 Task: Choose the host language as Danish.
Action: Mouse moved to (1159, 160)
Screenshot: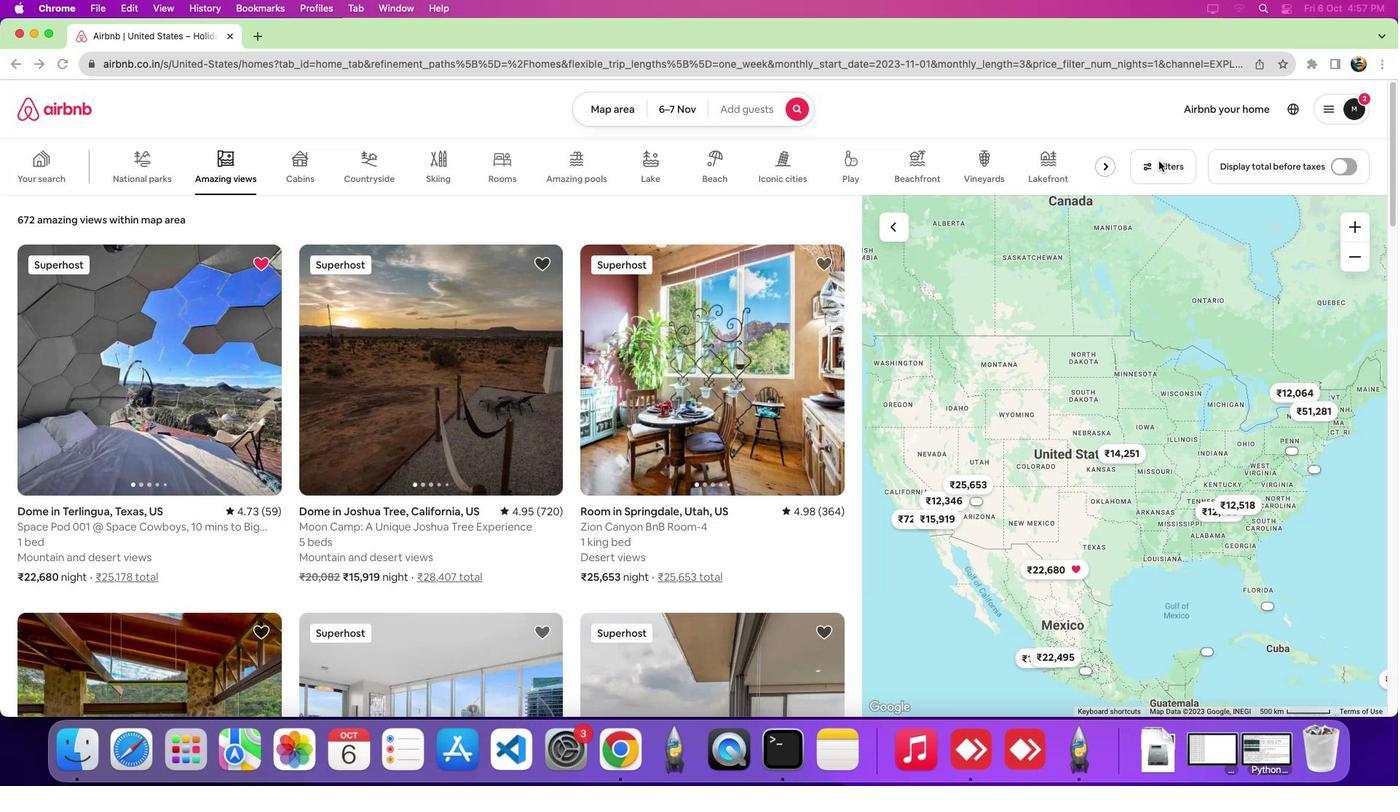 
Action: Mouse pressed left at (1159, 160)
Screenshot: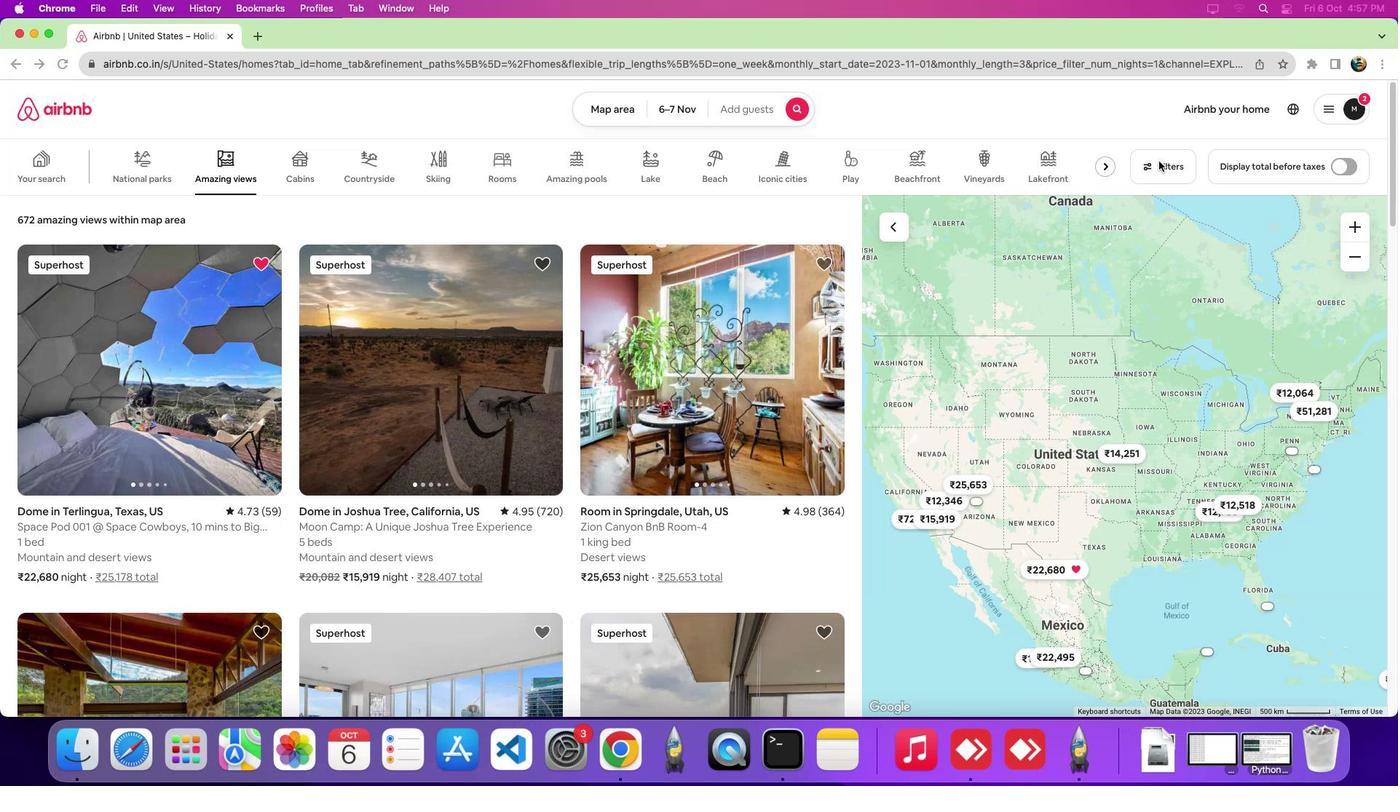 
Action: Mouse pressed left at (1159, 160)
Screenshot: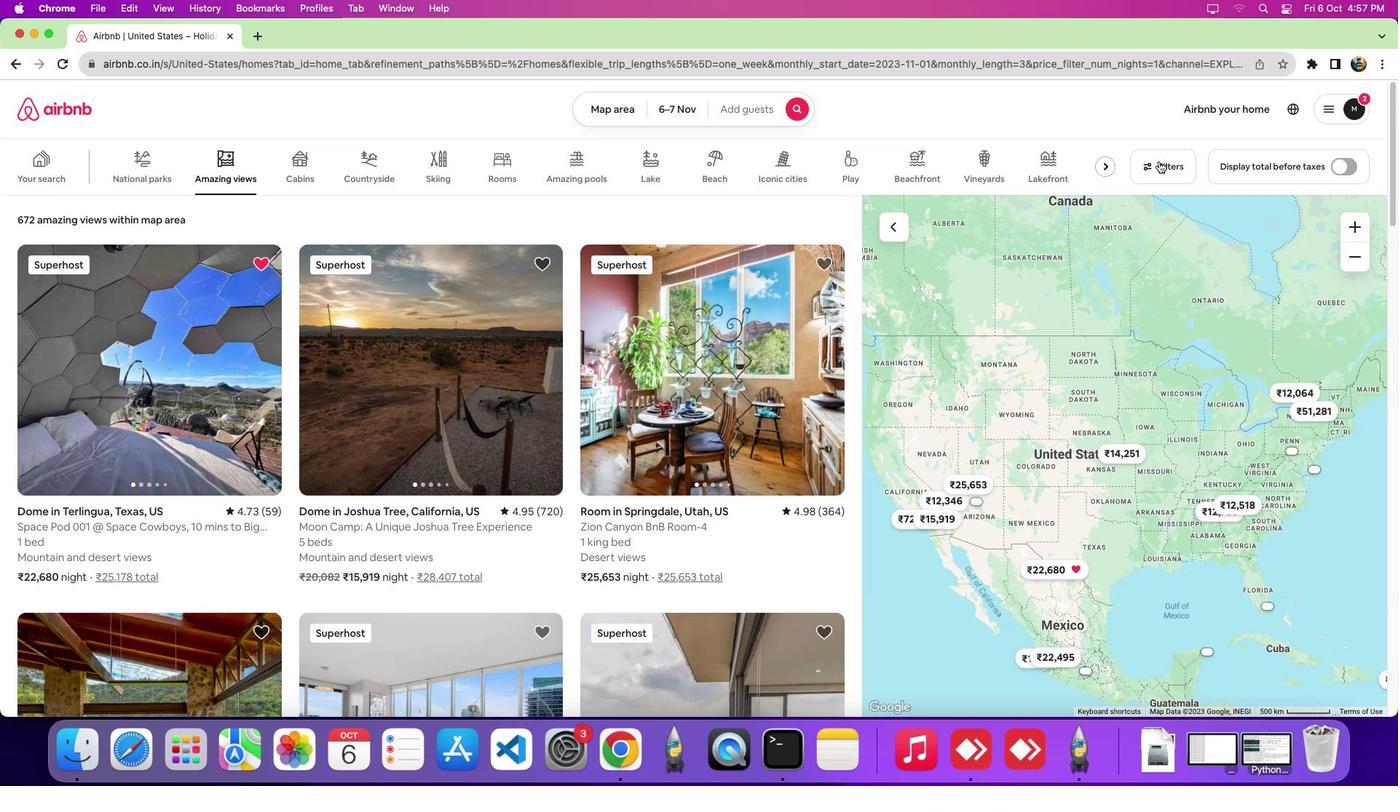 
Action: Mouse moved to (690, 246)
Screenshot: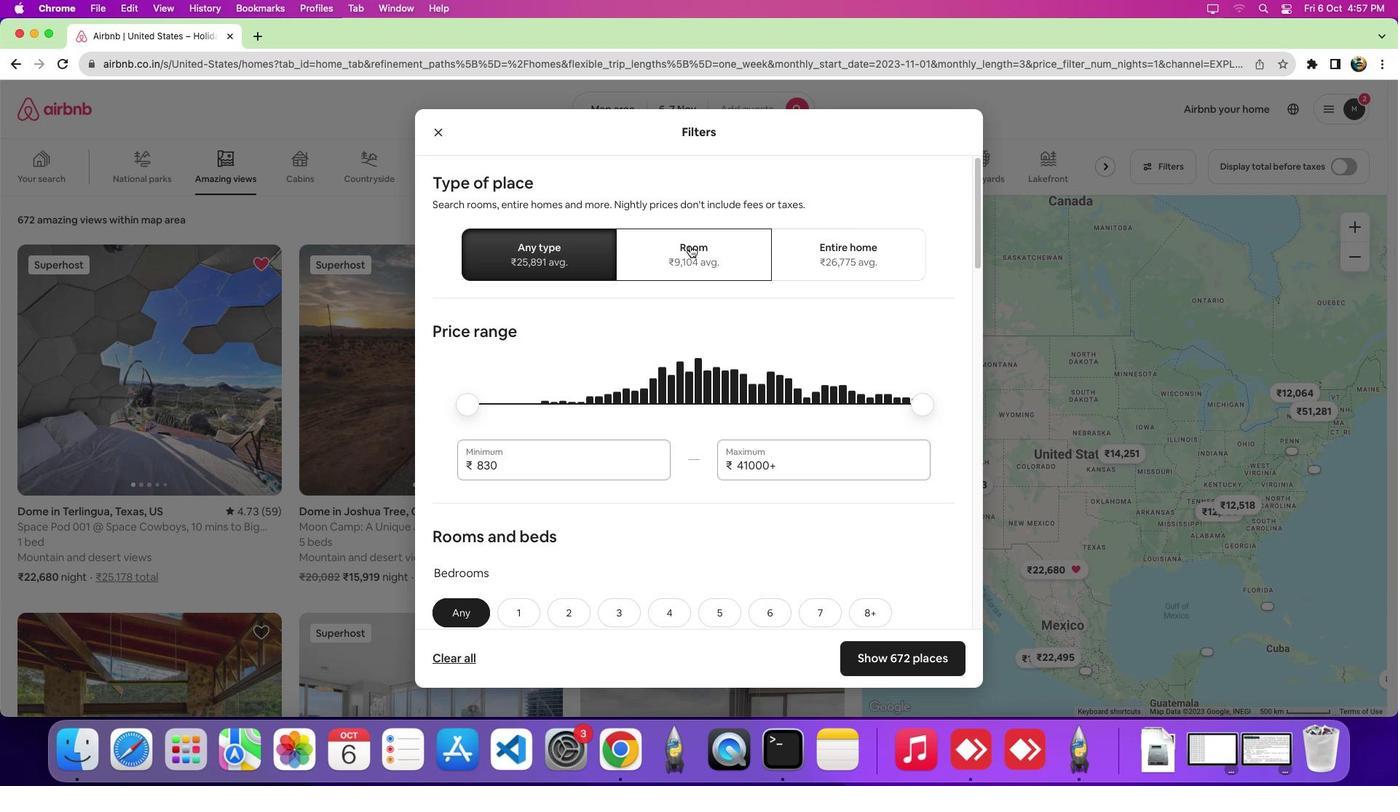 
Action: Mouse pressed left at (690, 246)
Screenshot: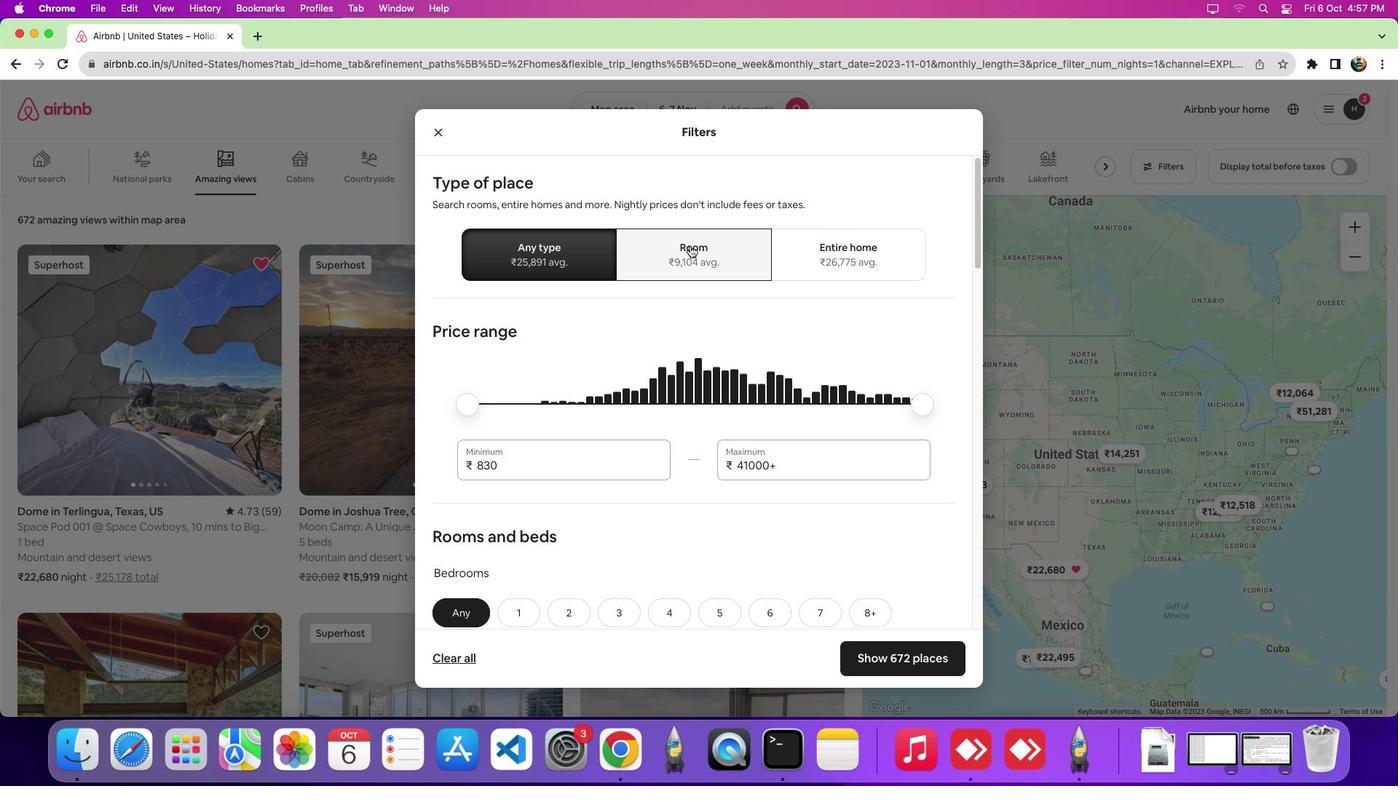 
Action: Mouse moved to (724, 407)
Screenshot: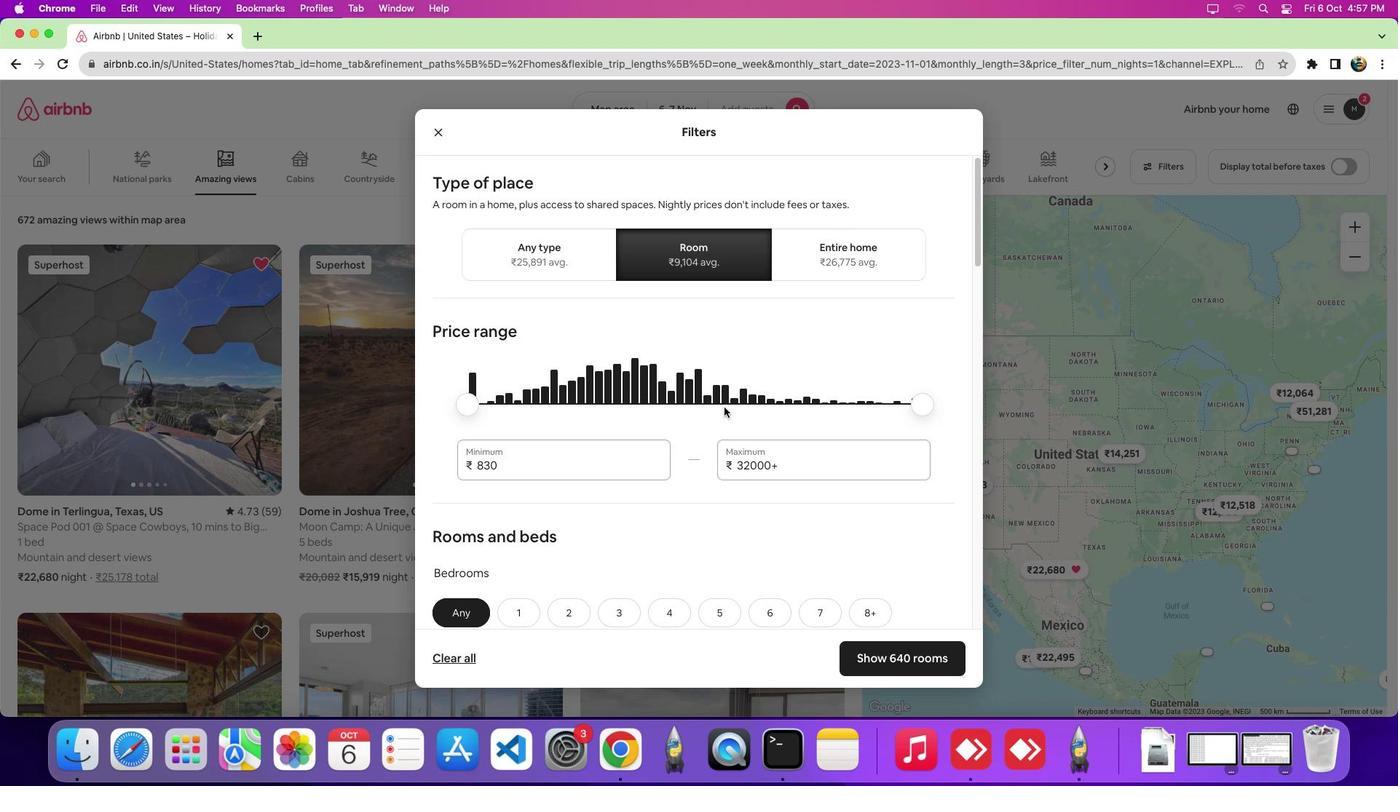 
Action: Mouse scrolled (724, 407) with delta (0, 0)
Screenshot: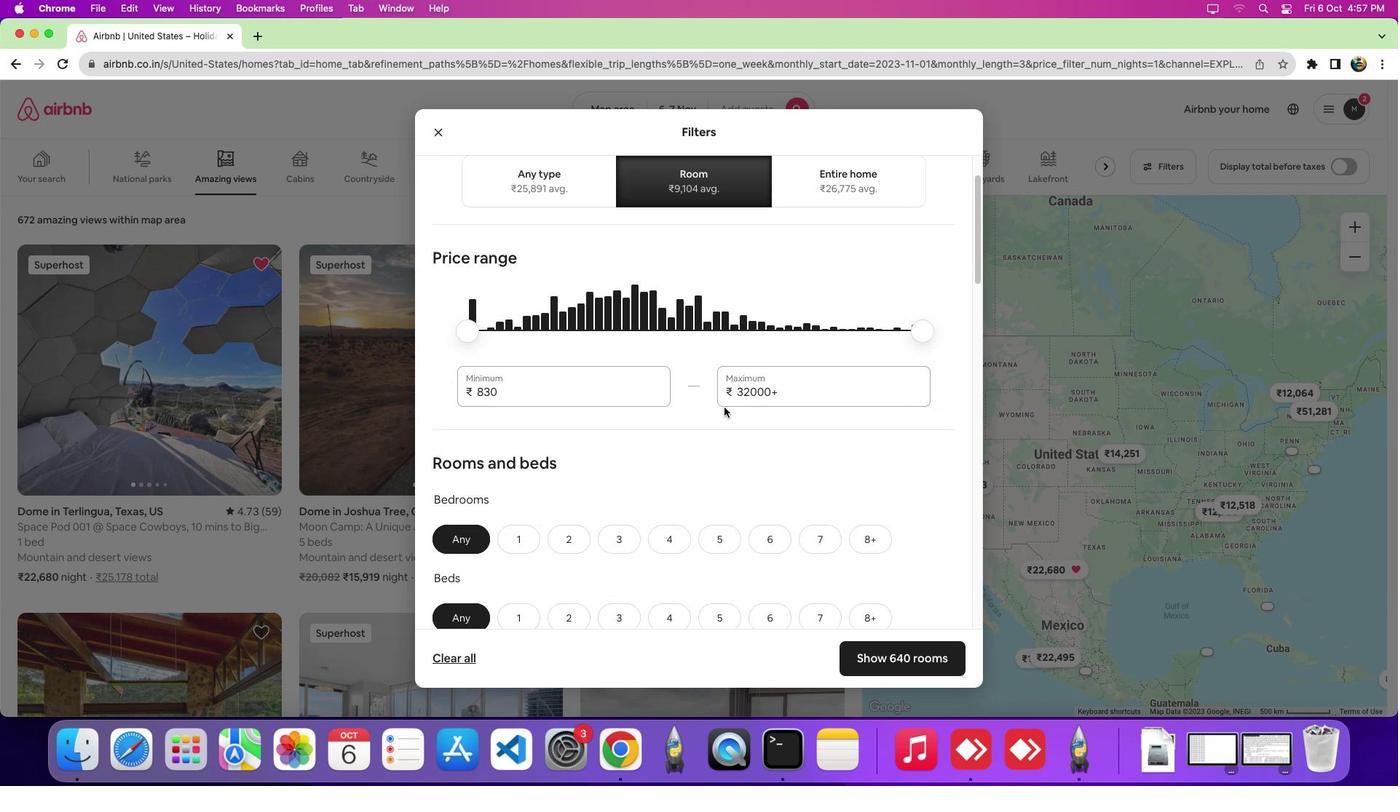 
Action: Mouse scrolled (724, 407) with delta (0, 0)
Screenshot: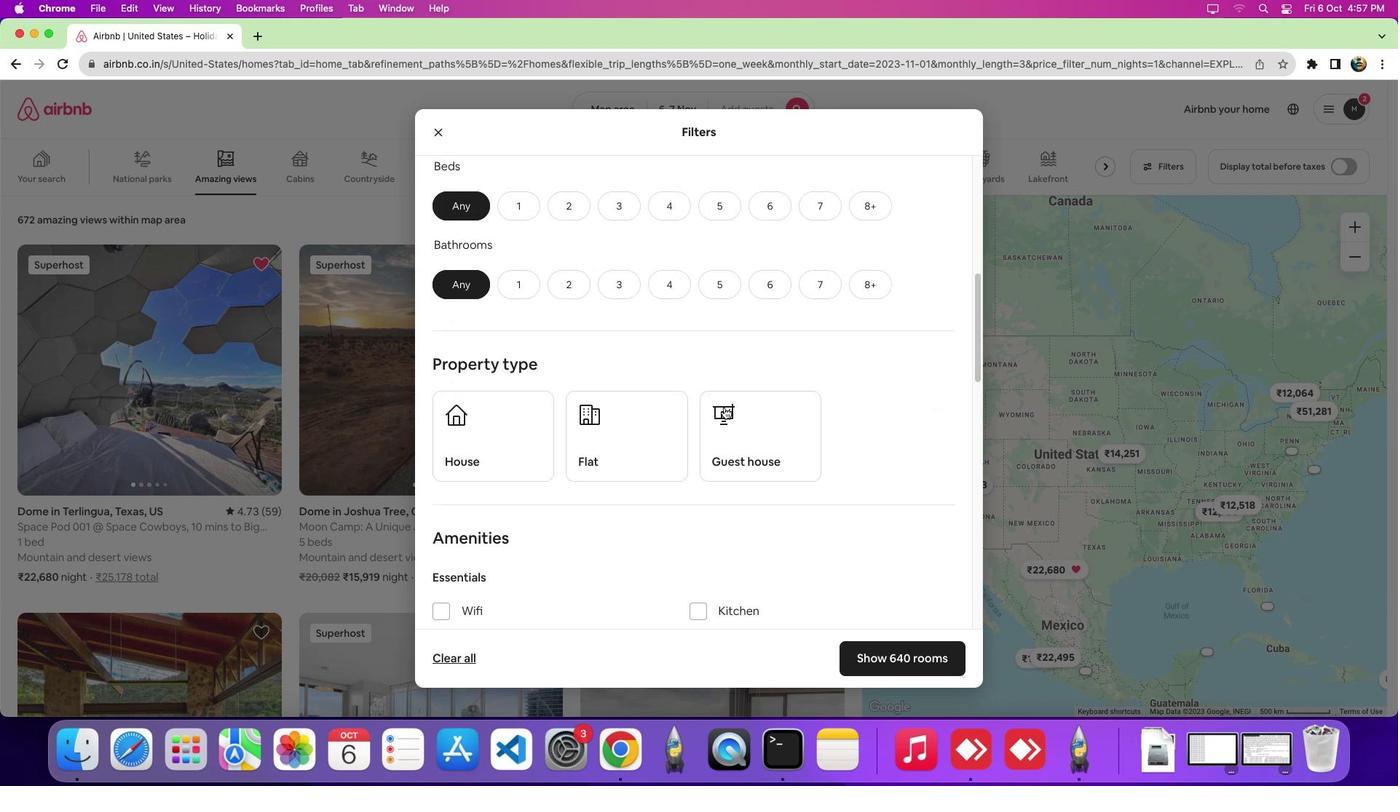 
Action: Mouse scrolled (724, 407) with delta (0, -6)
Screenshot: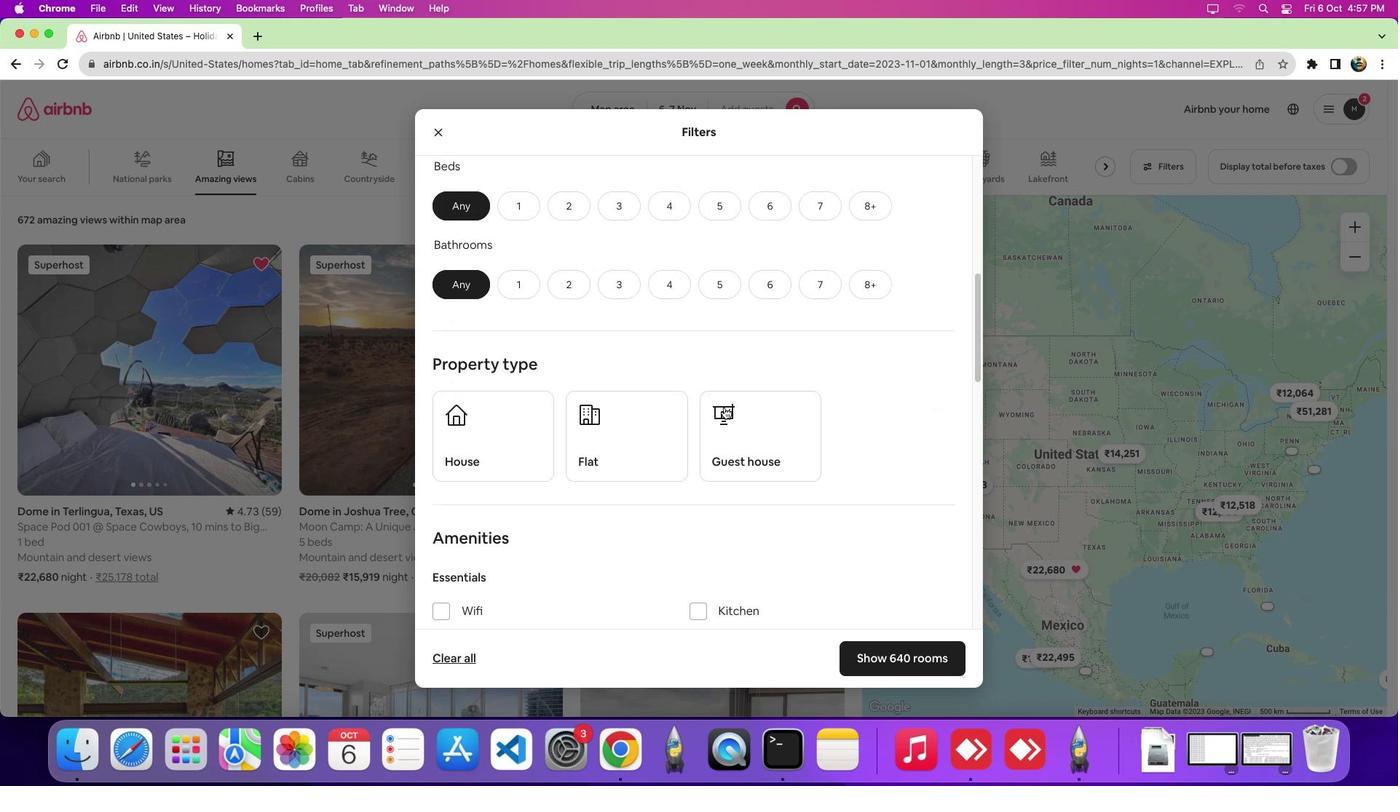 
Action: Mouse scrolled (724, 407) with delta (0, -10)
Screenshot: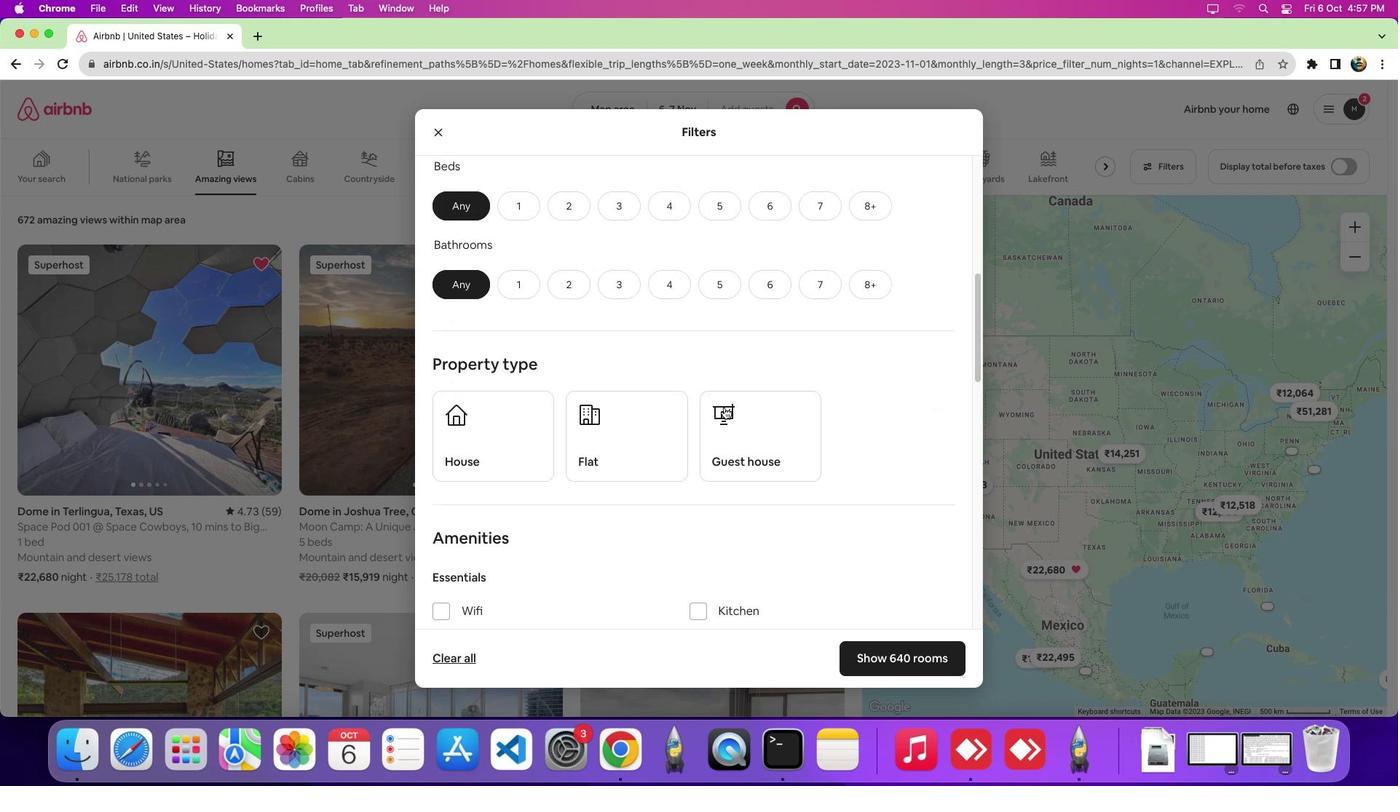 
Action: Mouse scrolled (724, 407) with delta (0, -10)
Screenshot: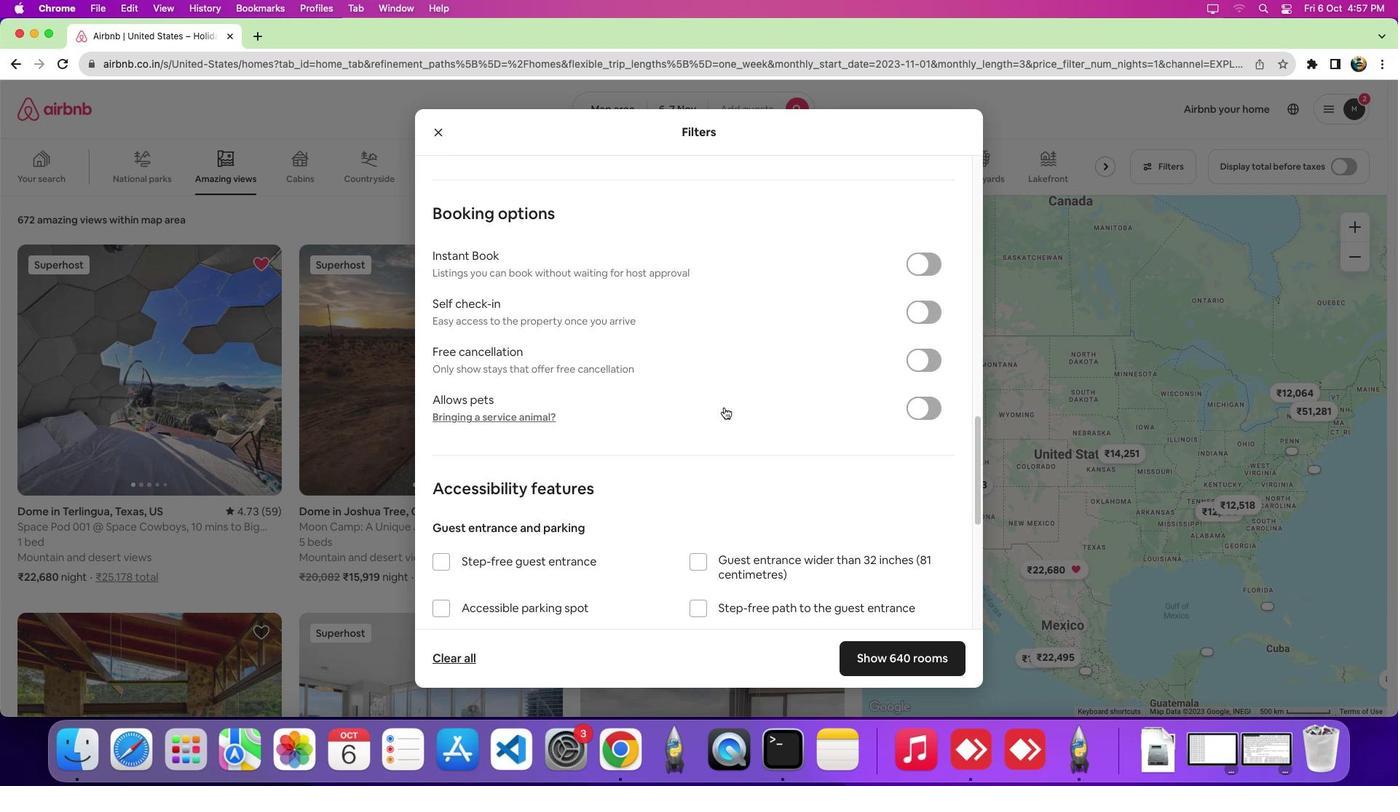 
Action: Mouse moved to (724, 407)
Screenshot: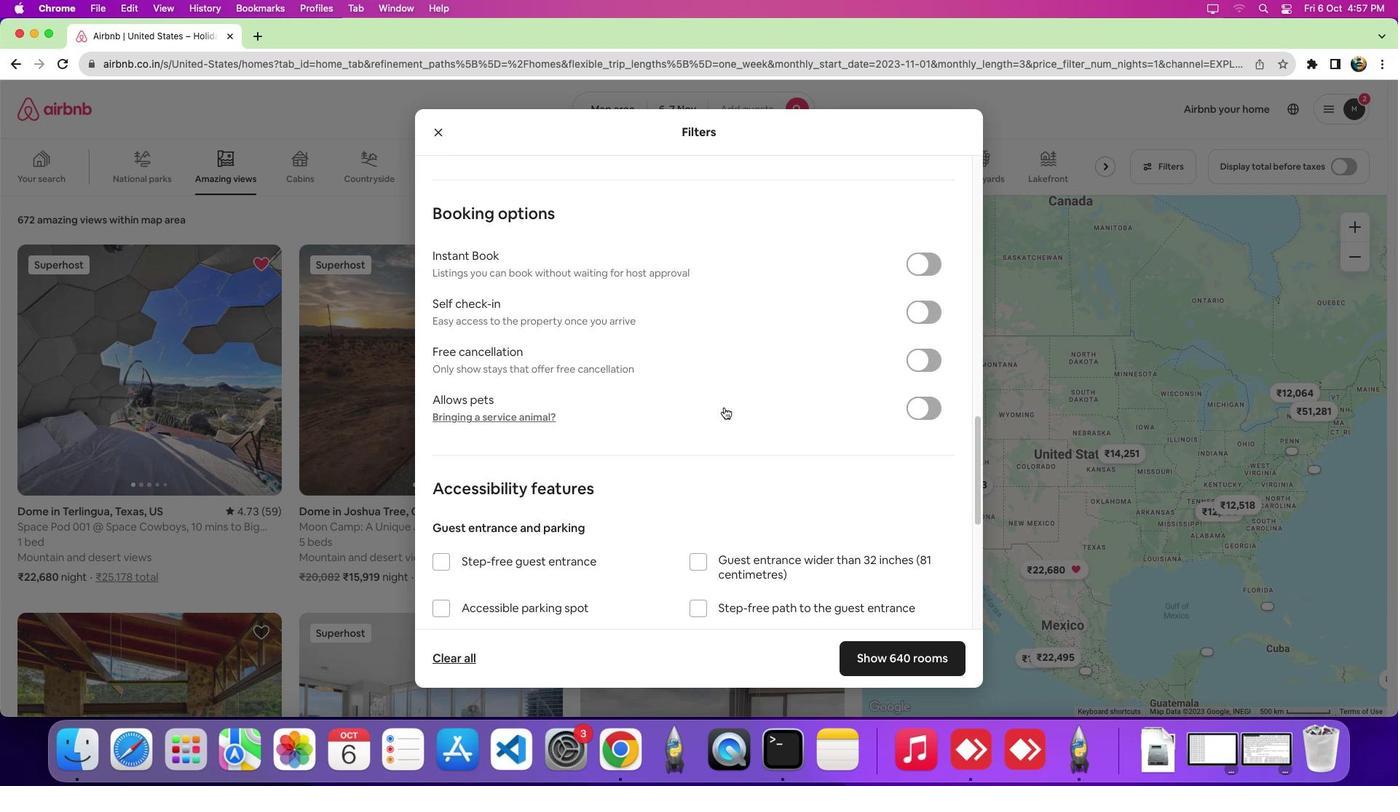 
Action: Mouse scrolled (724, 407) with delta (0, -12)
Screenshot: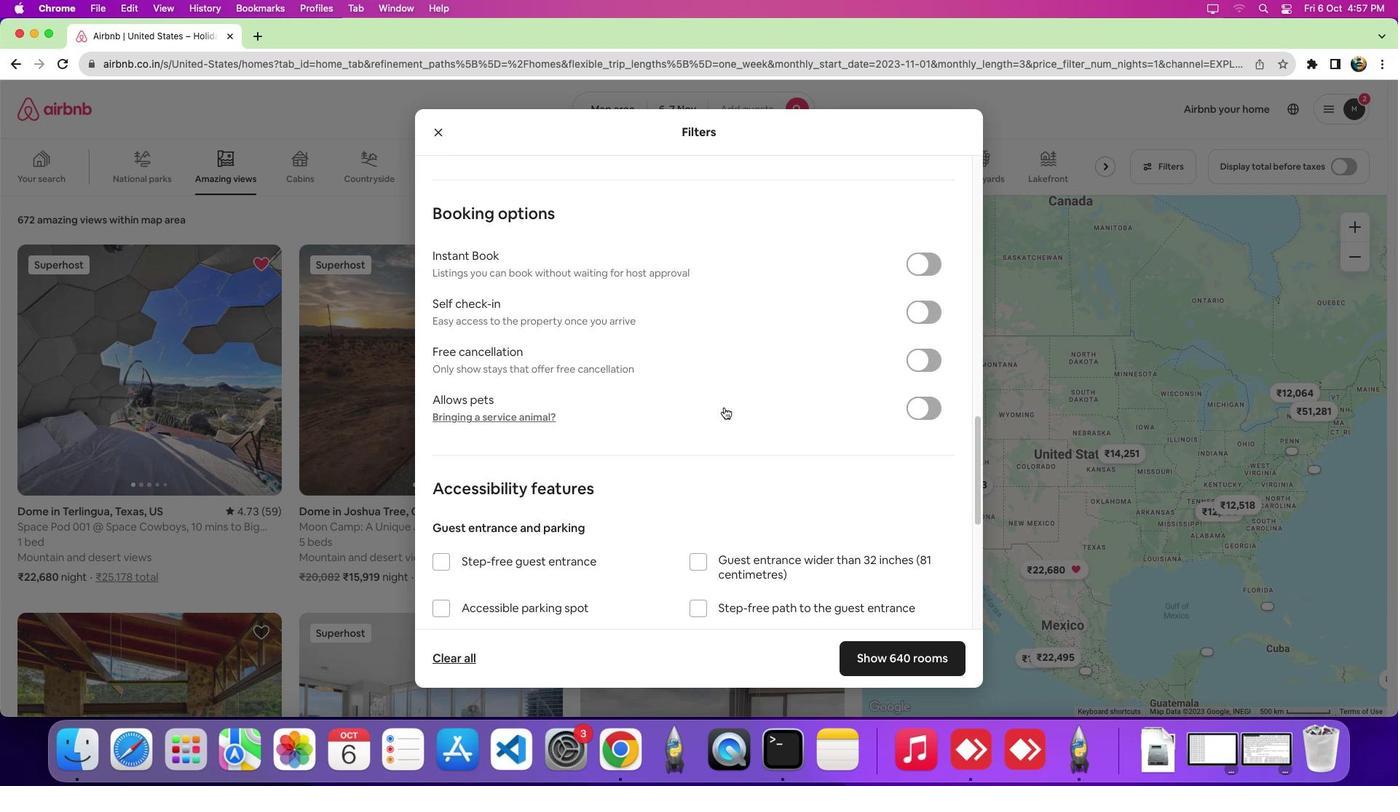 
Action: Mouse moved to (724, 407)
Screenshot: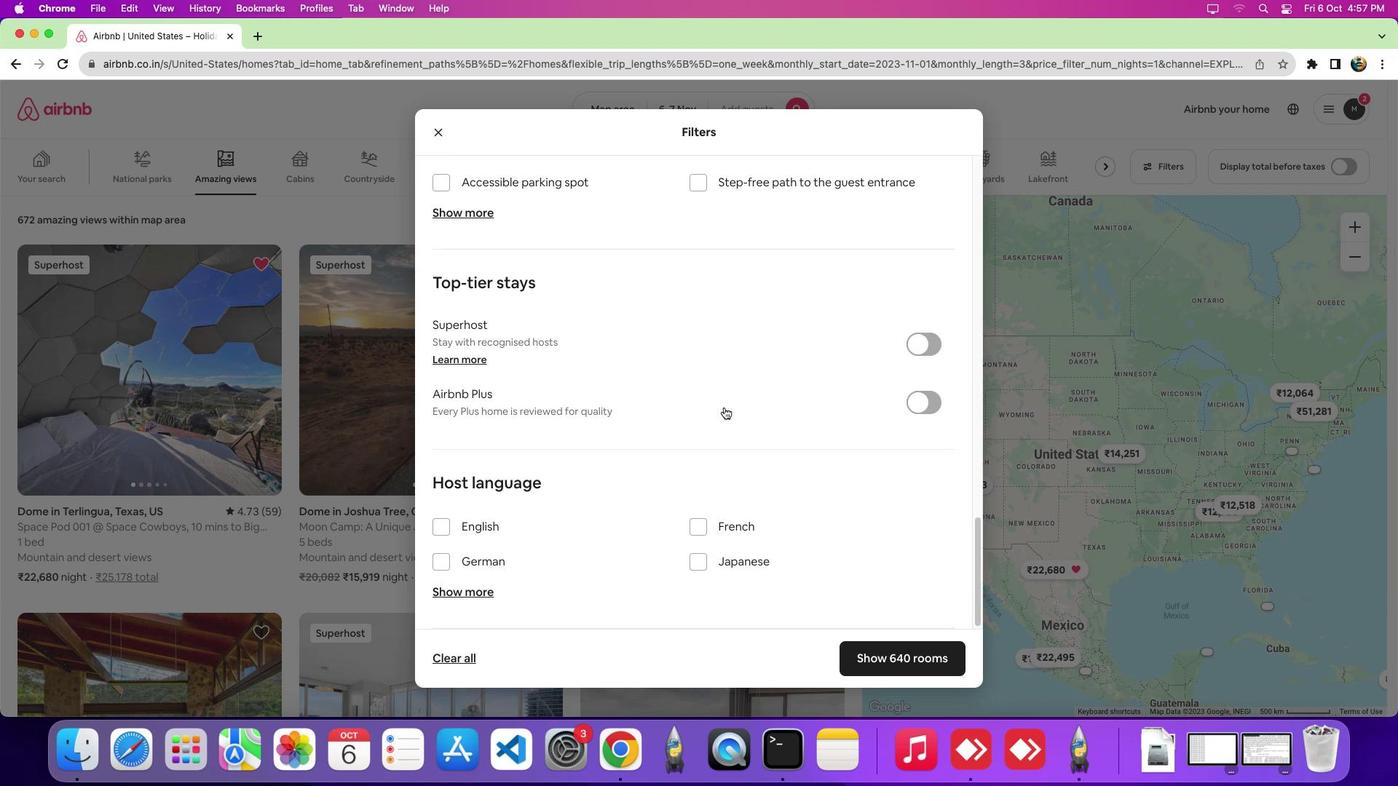 
Action: Mouse scrolled (724, 407) with delta (0, 0)
Screenshot: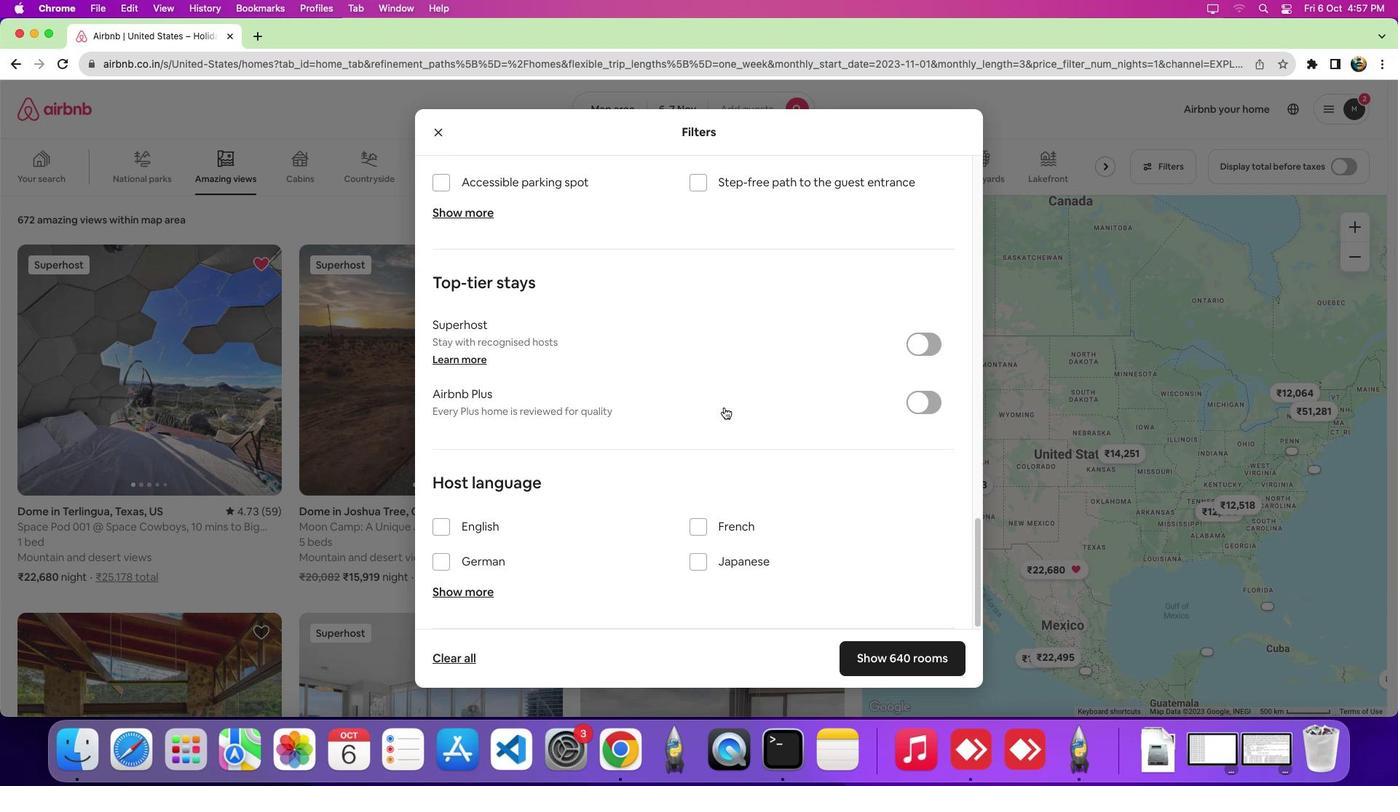 
Action: Mouse scrolled (724, 407) with delta (0, -1)
Screenshot: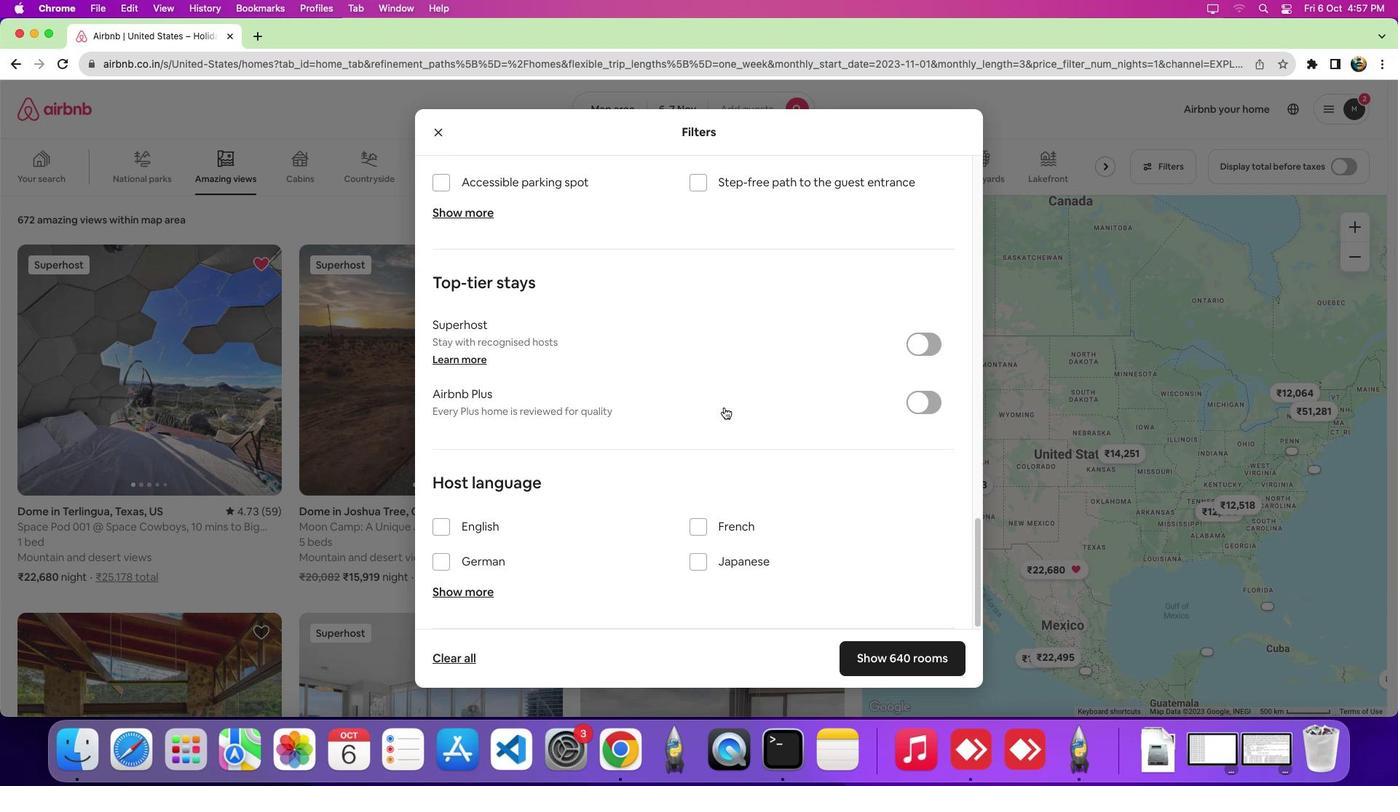 
Action: Mouse scrolled (724, 407) with delta (0, -7)
Screenshot: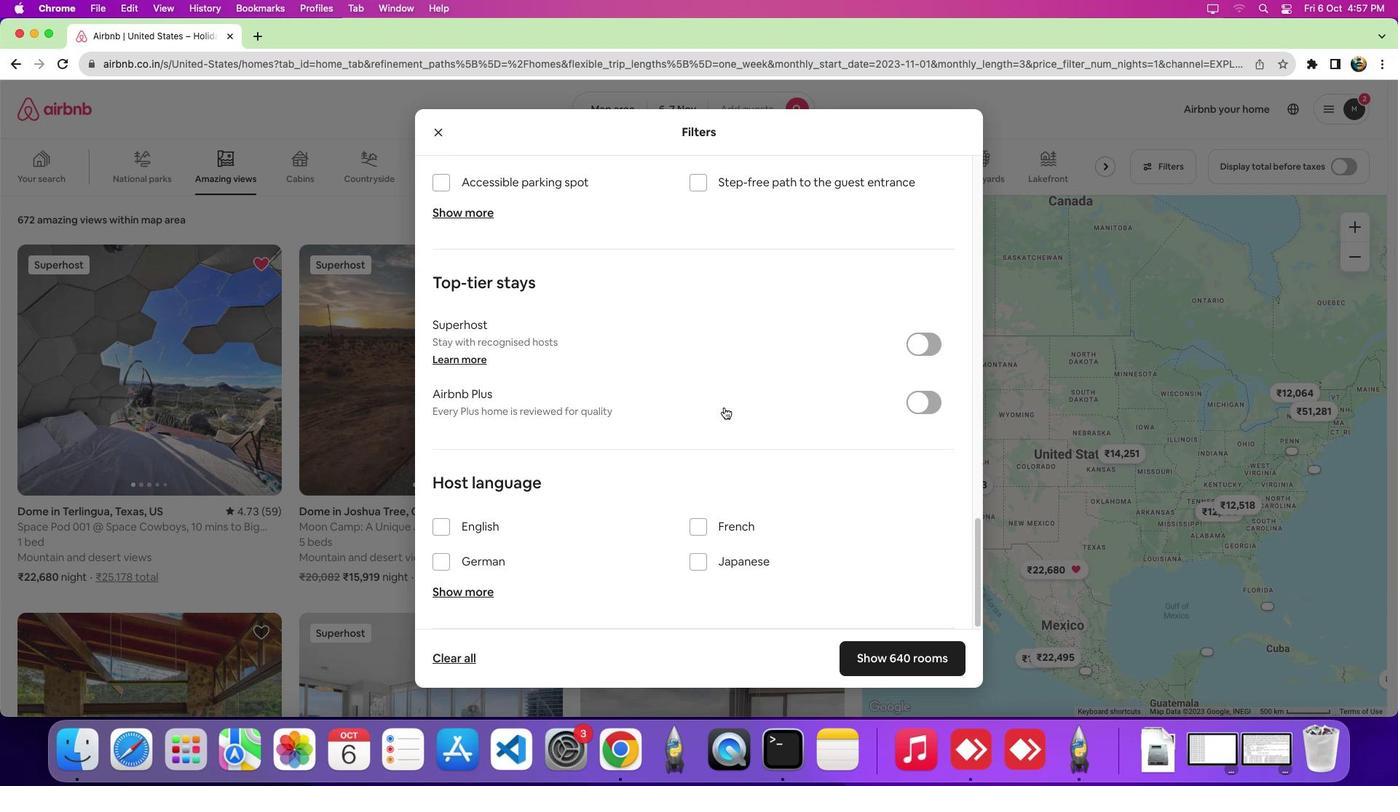 
Action: Mouse scrolled (724, 407) with delta (0, -10)
Screenshot: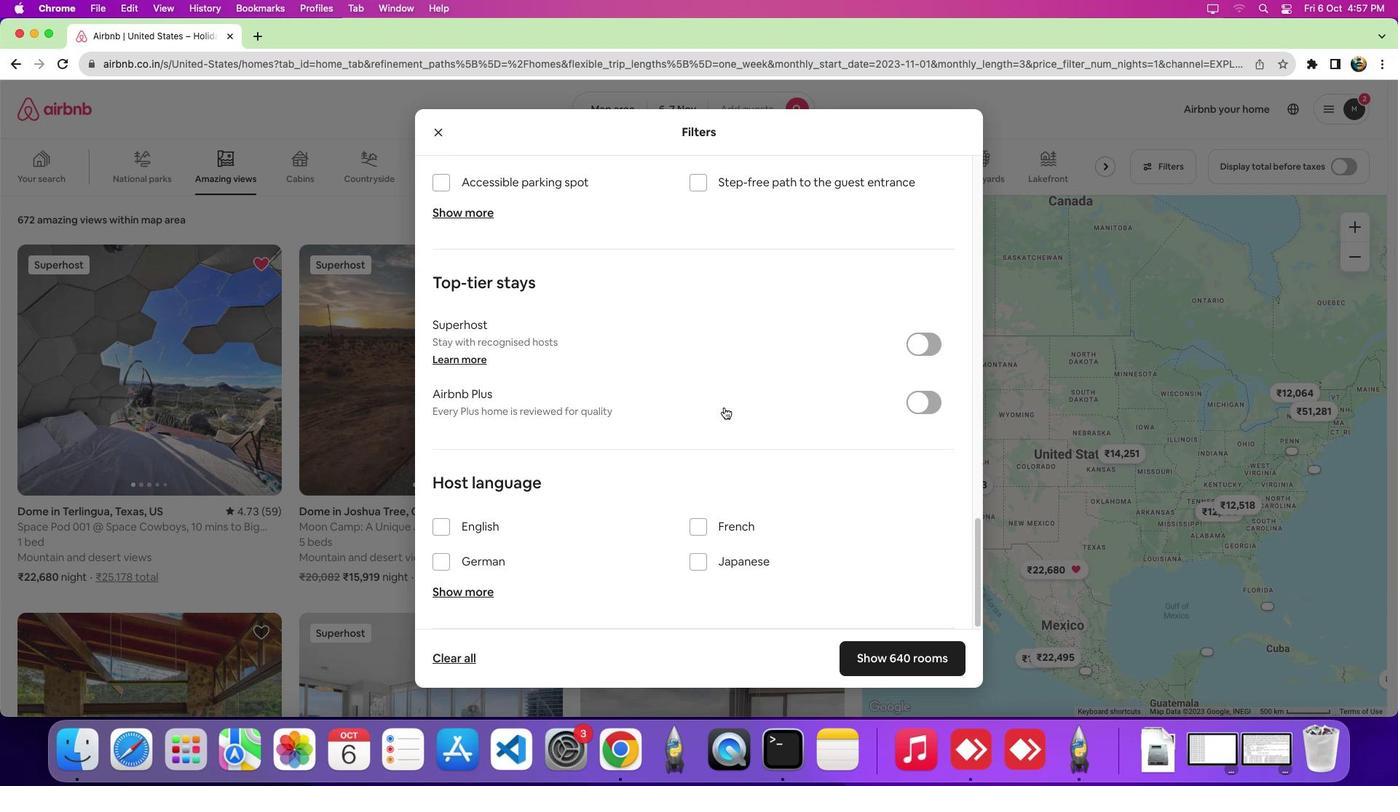 
Action: Mouse scrolled (724, 407) with delta (0, -10)
Screenshot: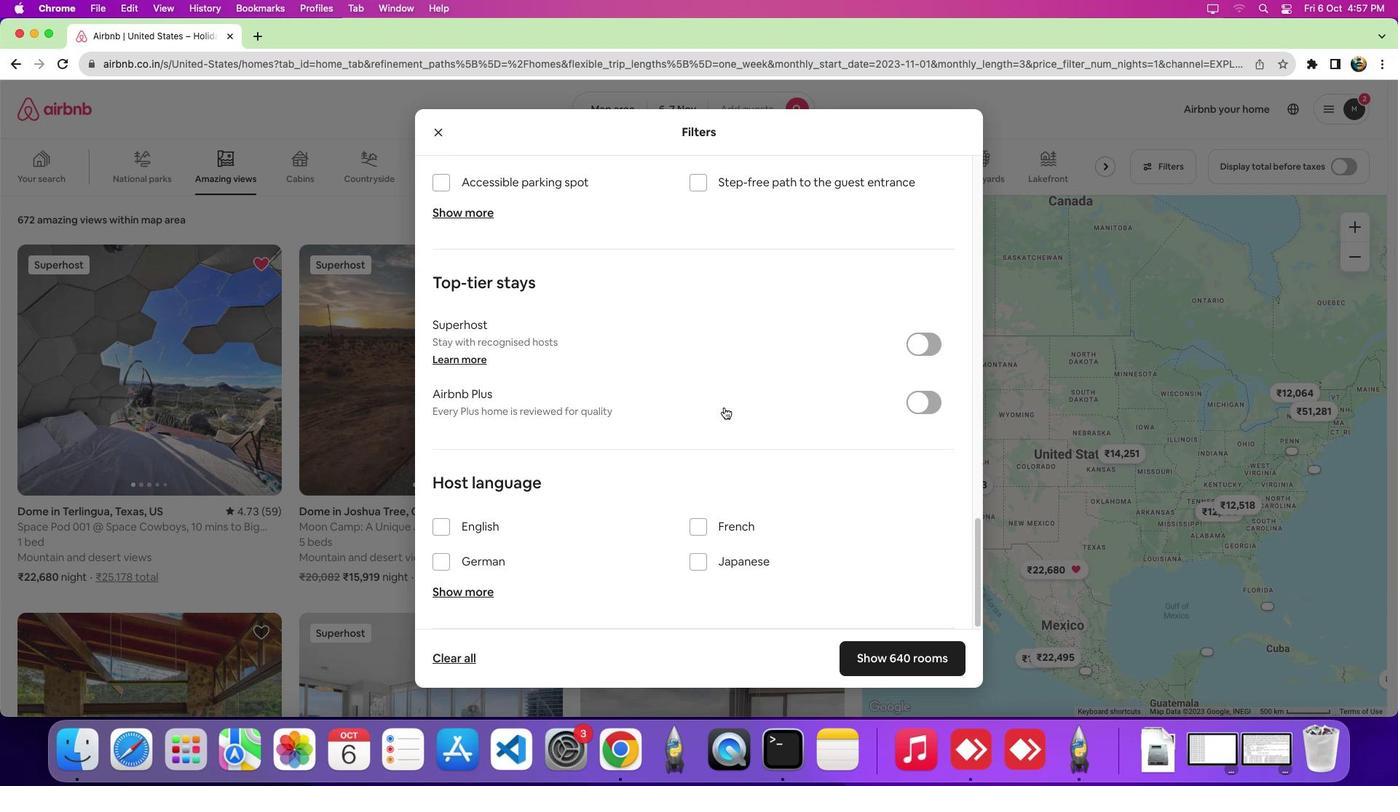 
Action: Mouse moved to (485, 597)
Screenshot: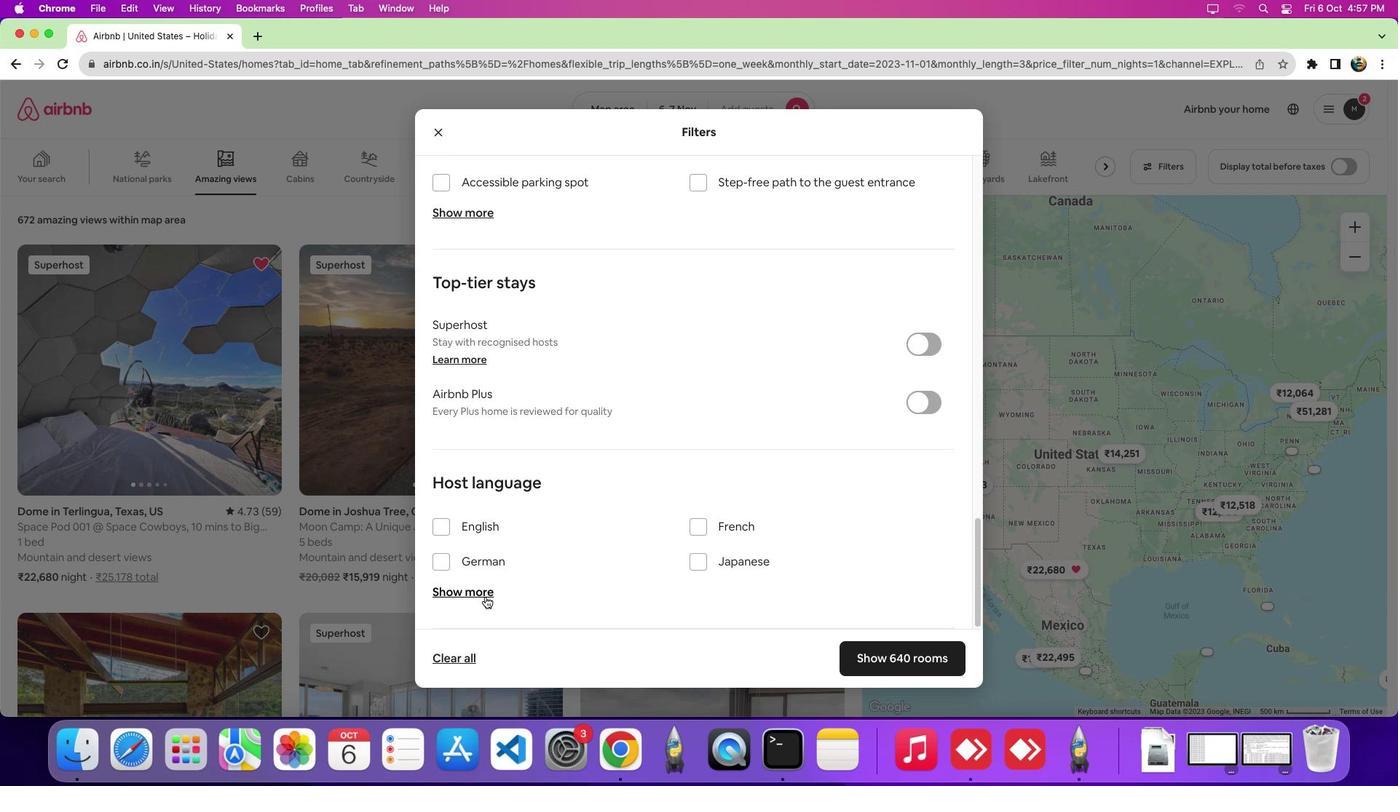 
Action: Mouse pressed left at (485, 597)
Screenshot: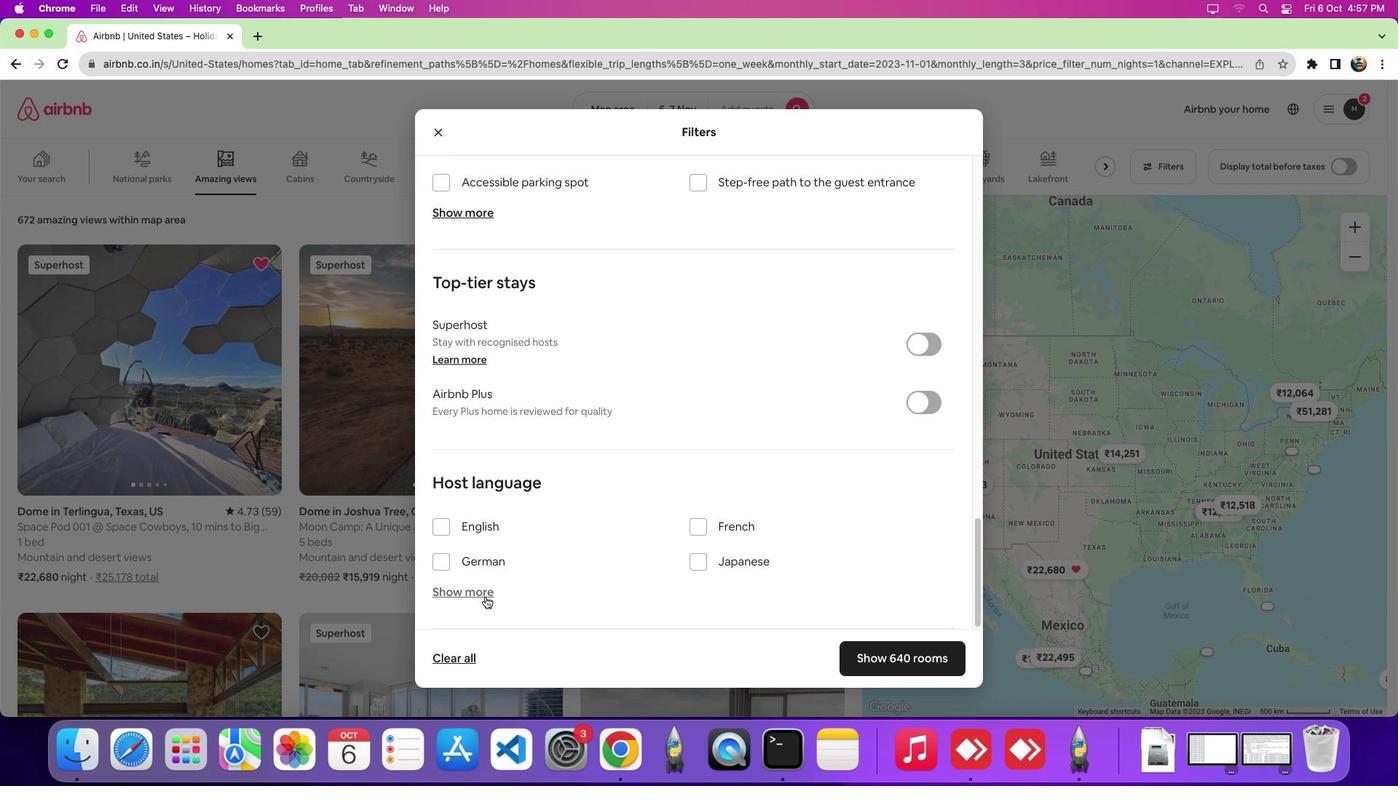 
Action: Mouse moved to (738, 450)
Screenshot: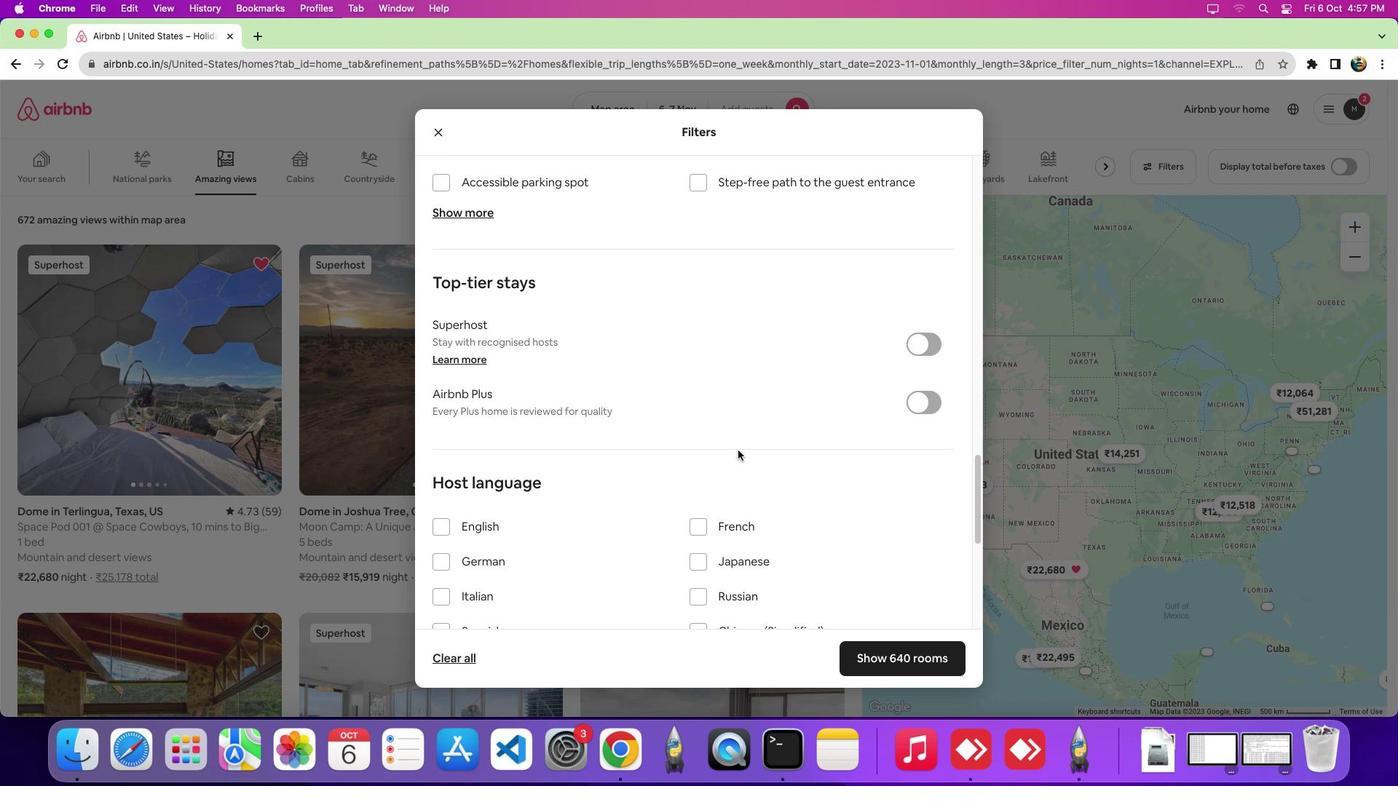 
Action: Mouse scrolled (738, 450) with delta (0, 0)
Screenshot: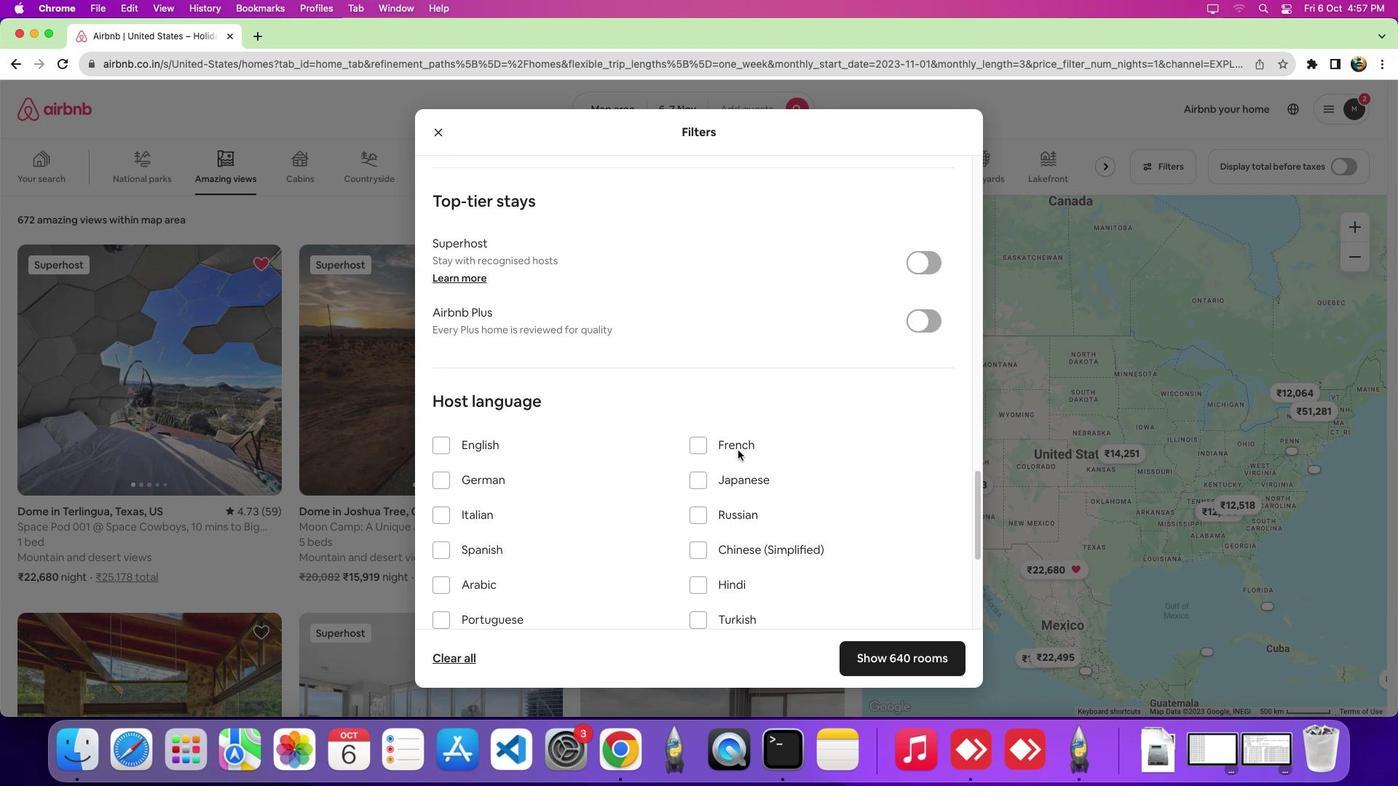 
Action: Mouse scrolled (738, 450) with delta (0, 0)
Screenshot: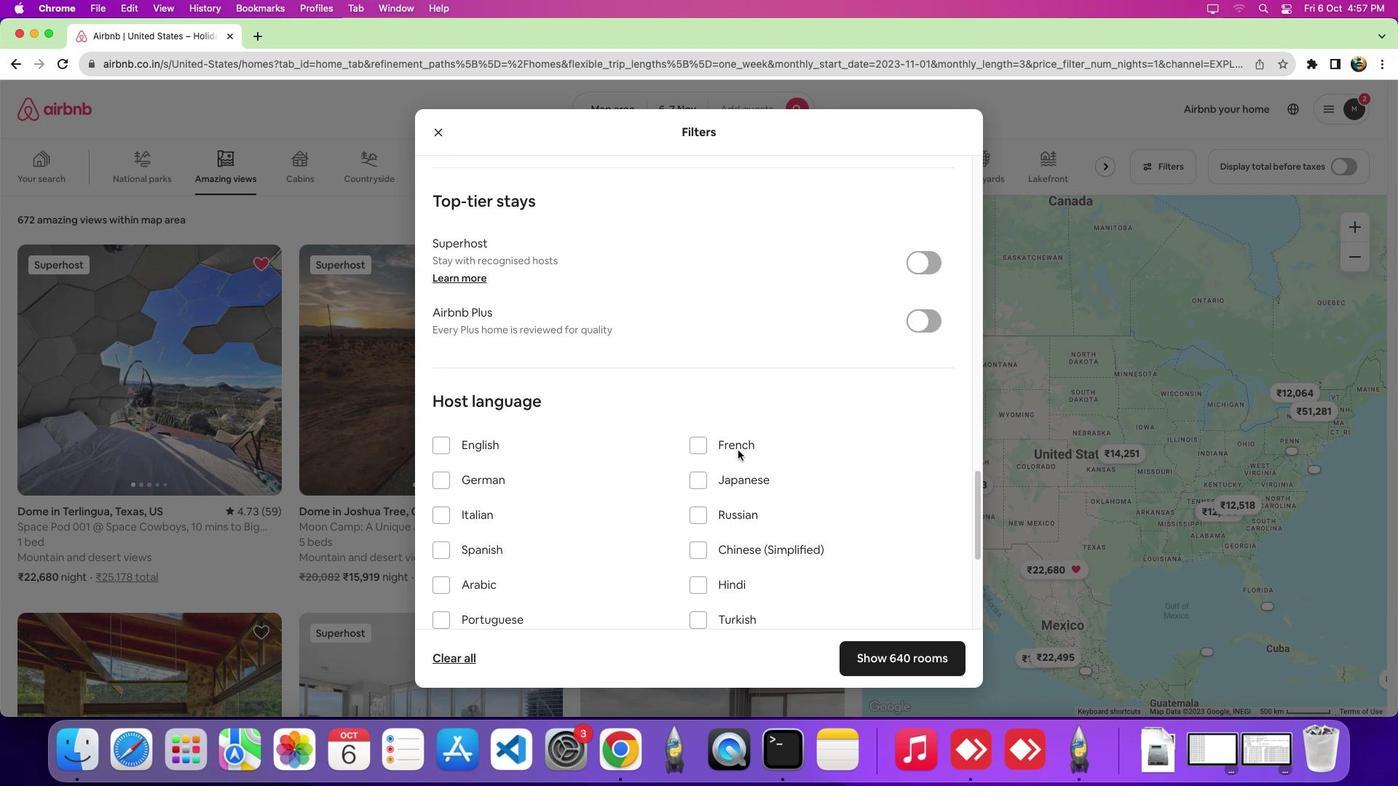 
Action: Mouse scrolled (738, 450) with delta (0, -5)
Screenshot: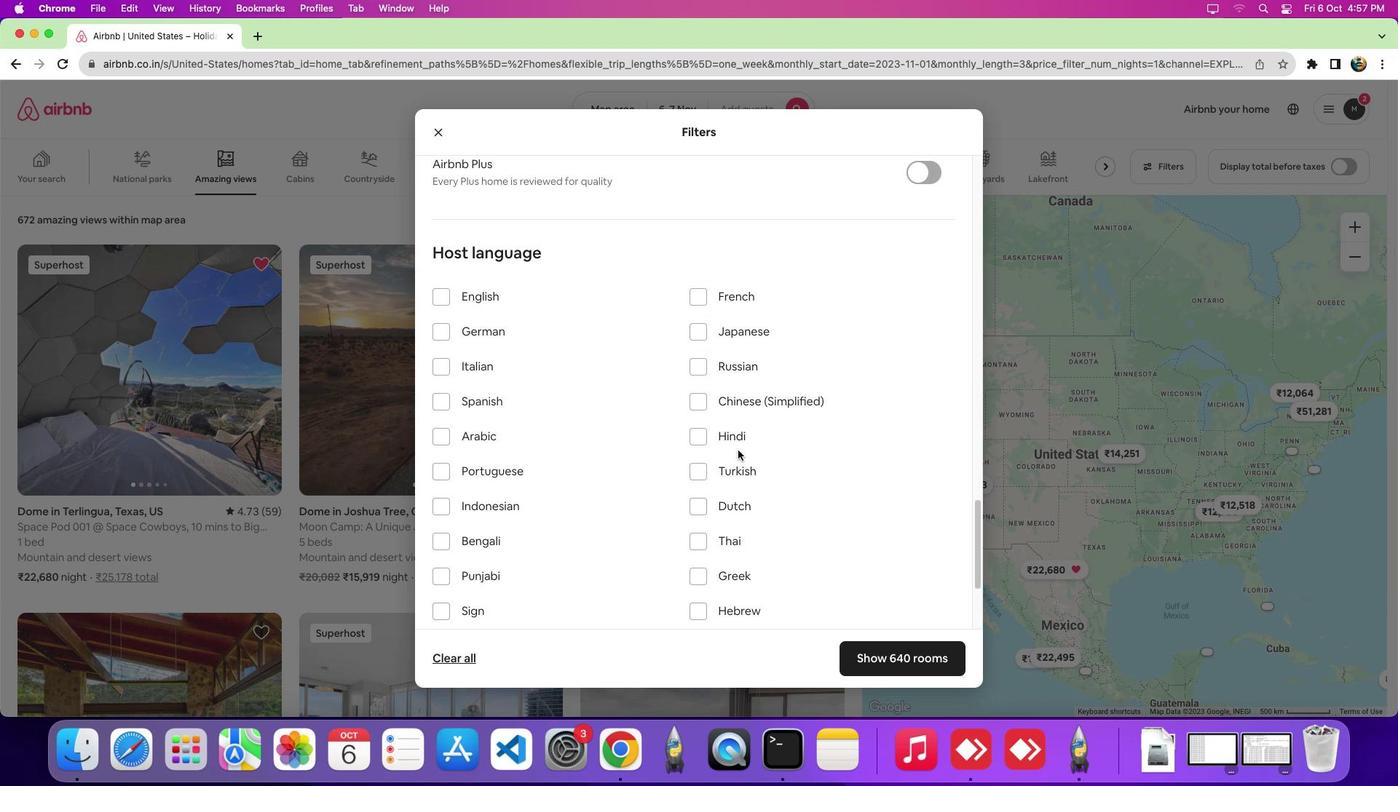 
Action: Mouse scrolled (738, 450) with delta (0, -8)
Screenshot: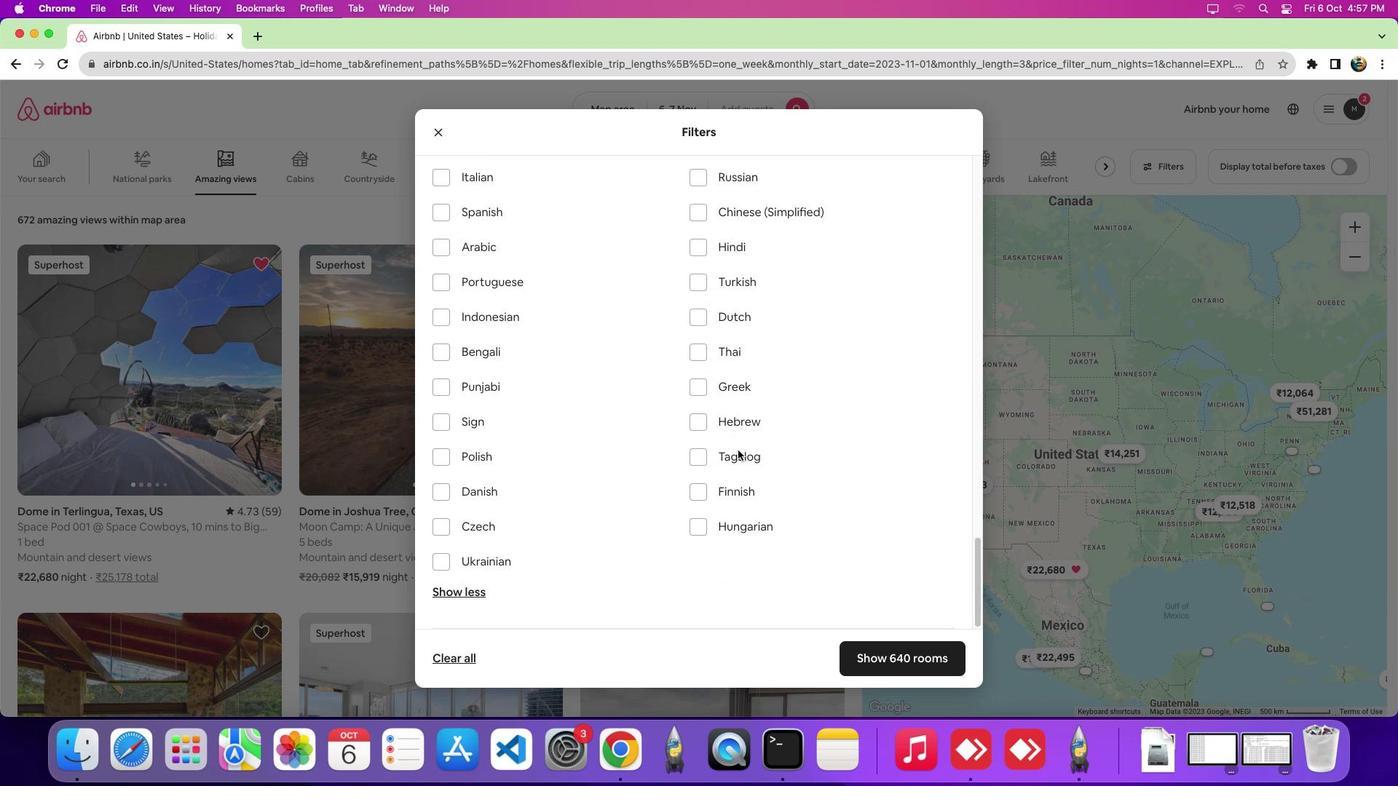 
Action: Mouse moved to (461, 494)
Screenshot: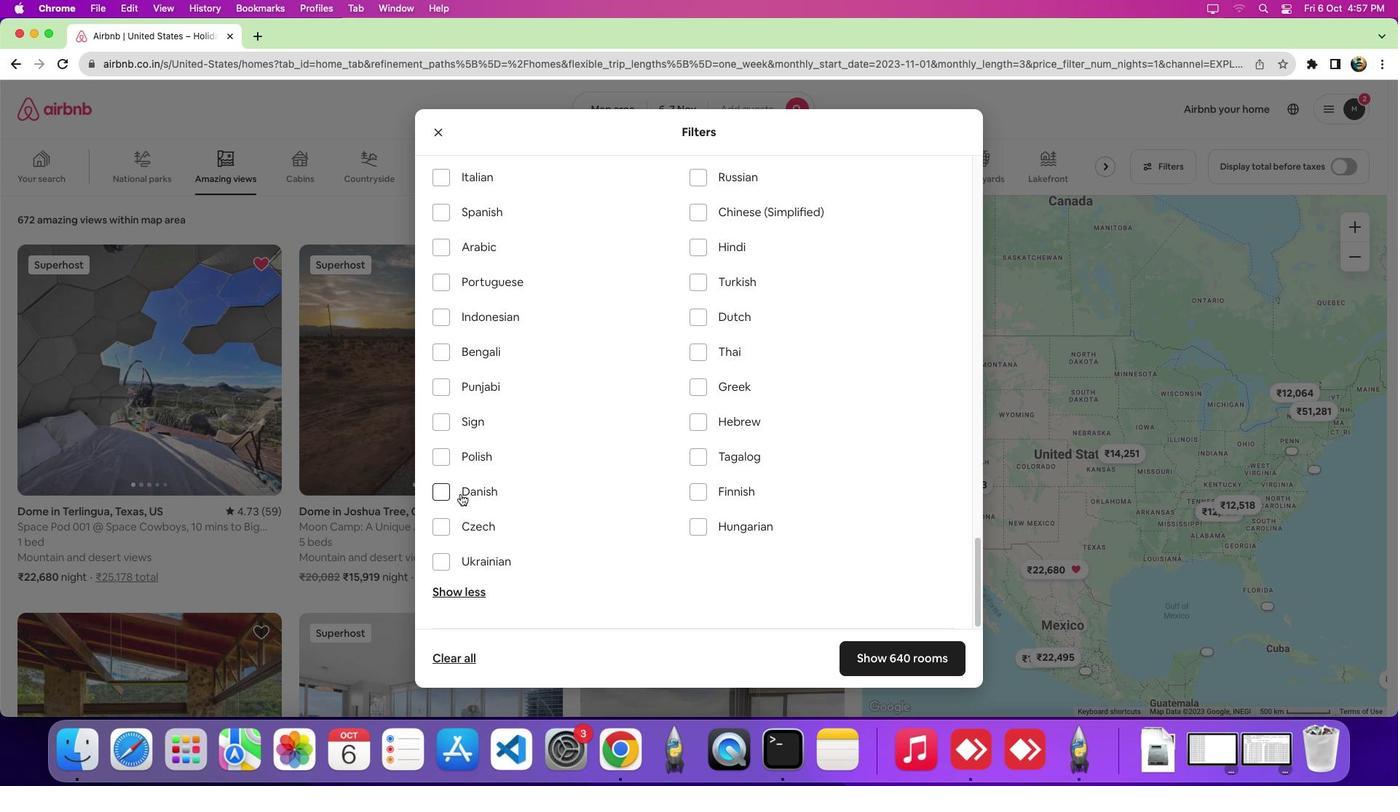 
Action: Mouse pressed left at (461, 494)
Screenshot: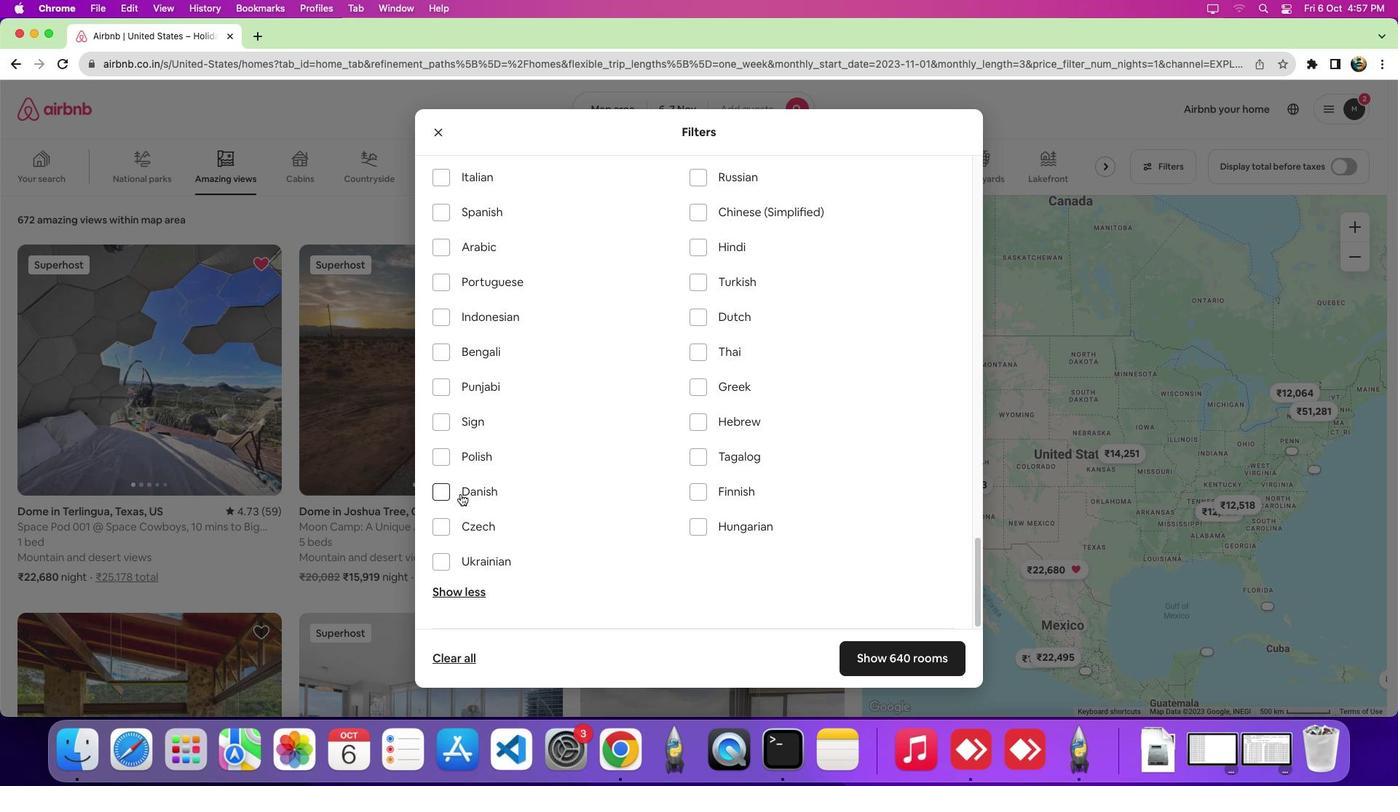 
